 Task: Create in the project ZeroG and in the Backlog issue 'Develop a new tool for automated testing of security vulnerabilities in web applications' a child issue 'Serverless computing application monitoring and alerting optimization', and assign it to team member softage.2@softage.net.
Action: Mouse moved to (192, 58)
Screenshot: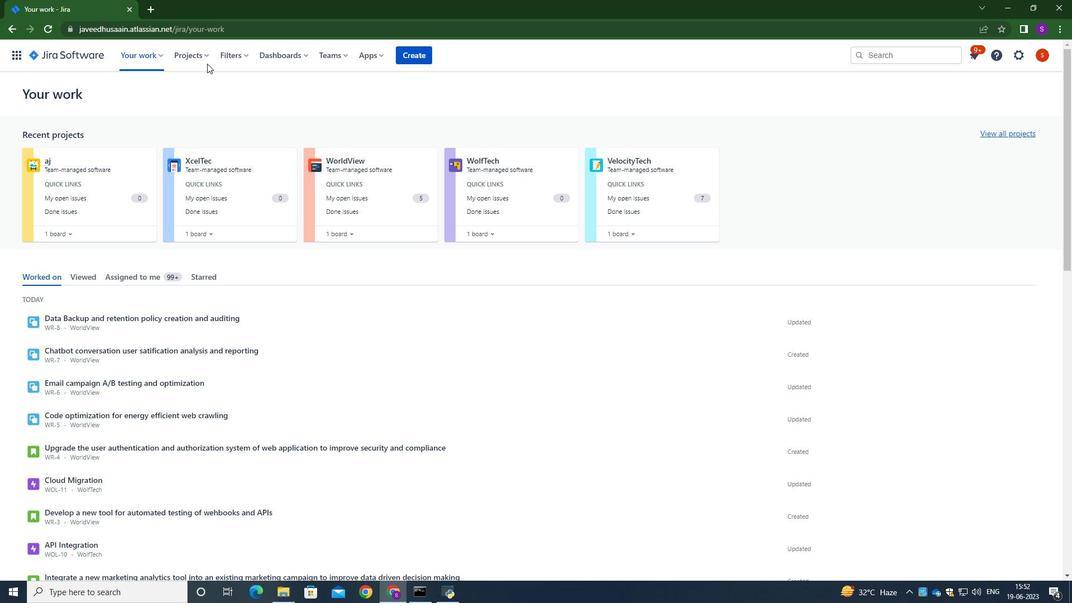 
Action: Mouse pressed left at (192, 58)
Screenshot: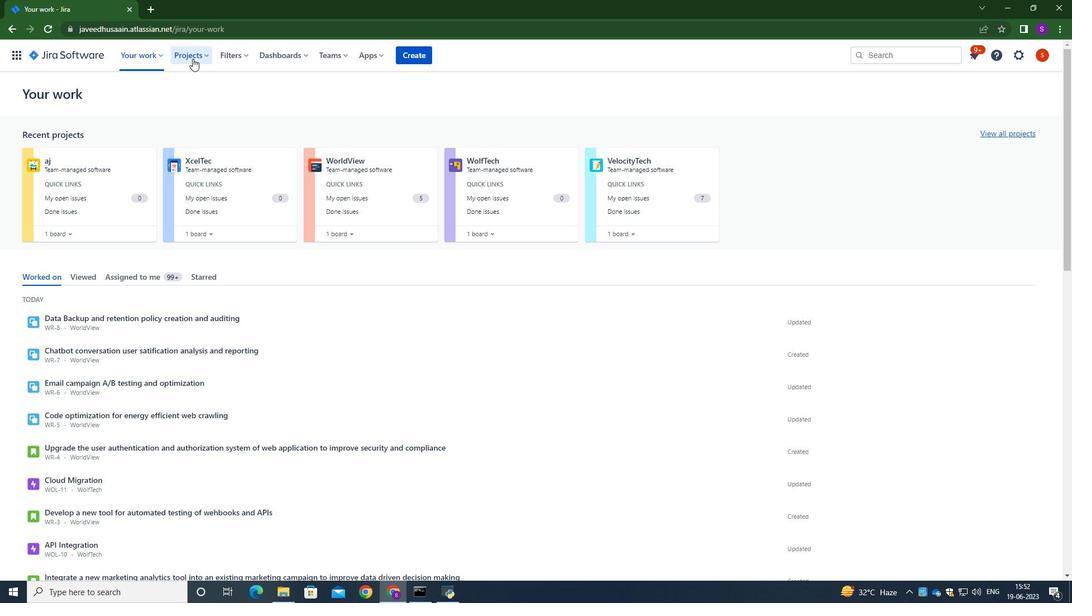 
Action: Mouse moved to (215, 110)
Screenshot: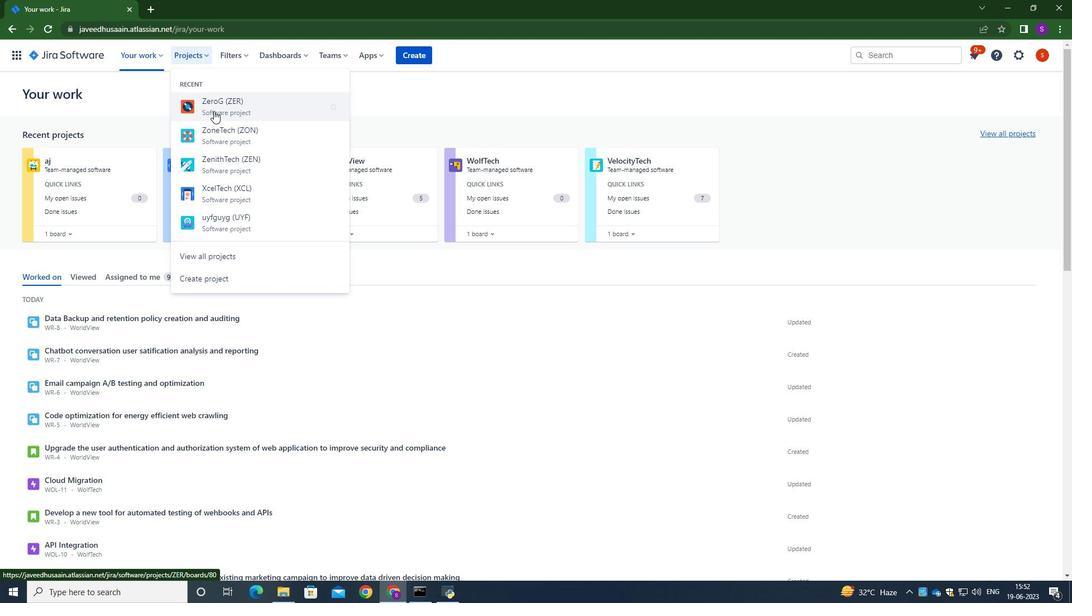 
Action: Mouse pressed left at (215, 110)
Screenshot: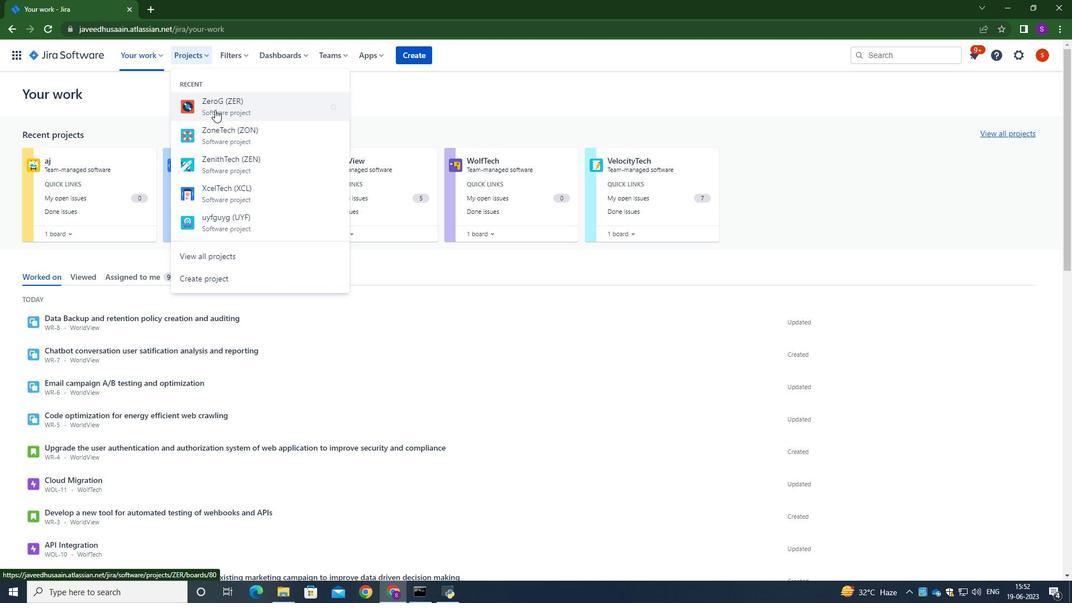 
Action: Mouse moved to (74, 177)
Screenshot: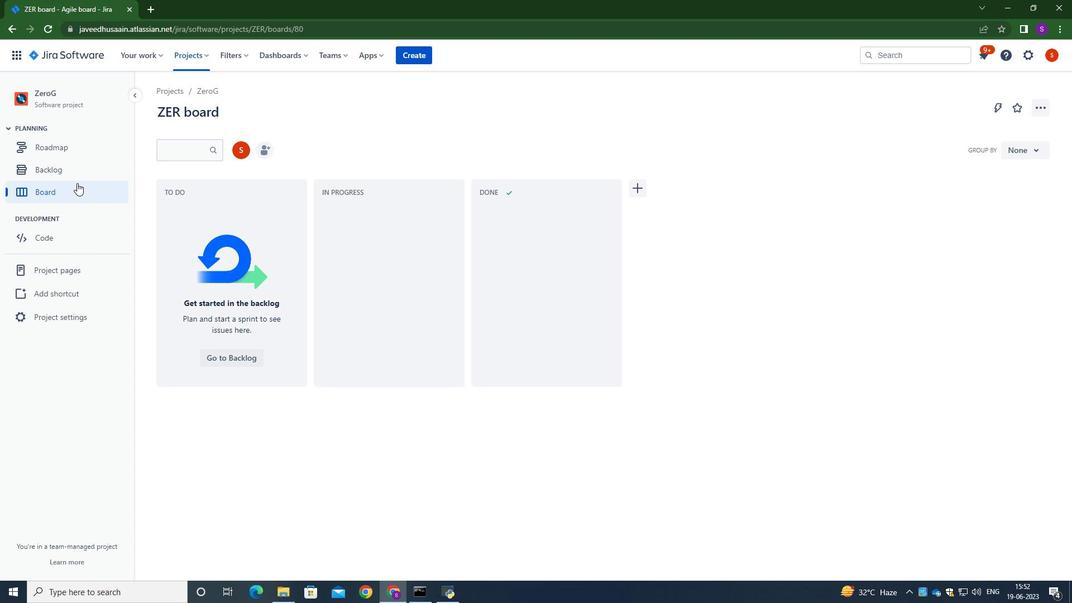 
Action: Mouse pressed left at (74, 177)
Screenshot: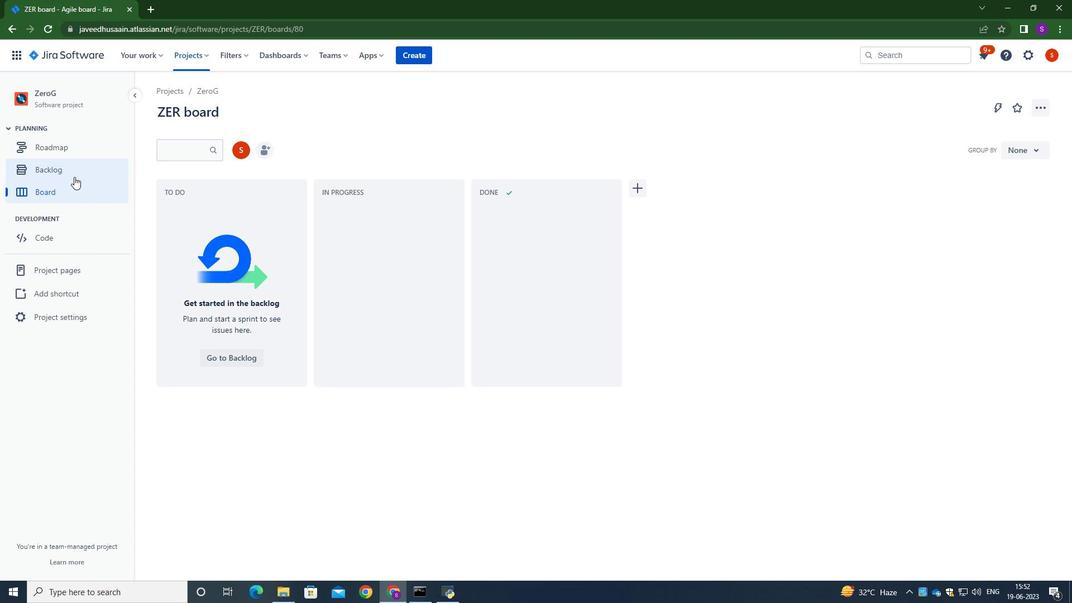 
Action: Mouse moved to (365, 243)
Screenshot: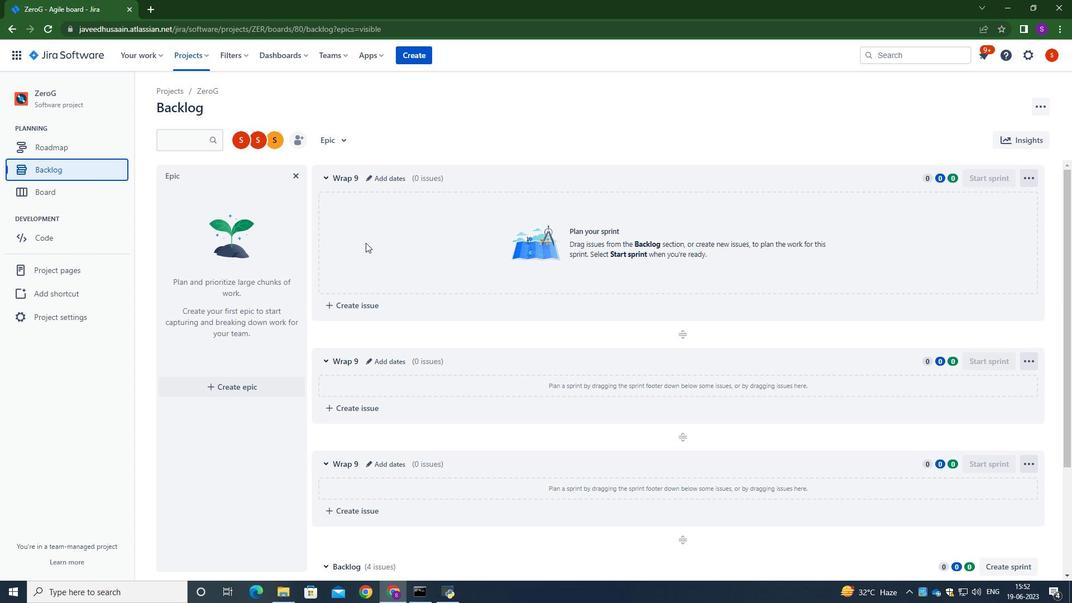 
Action: Mouse scrolled (365, 242) with delta (0, 0)
Screenshot: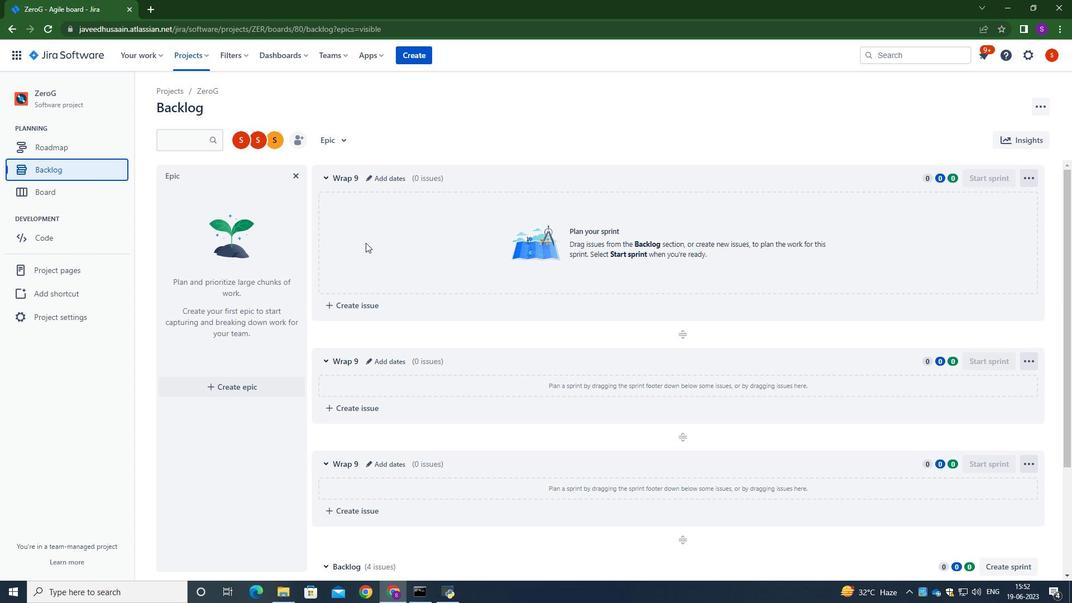 
Action: Mouse moved to (365, 245)
Screenshot: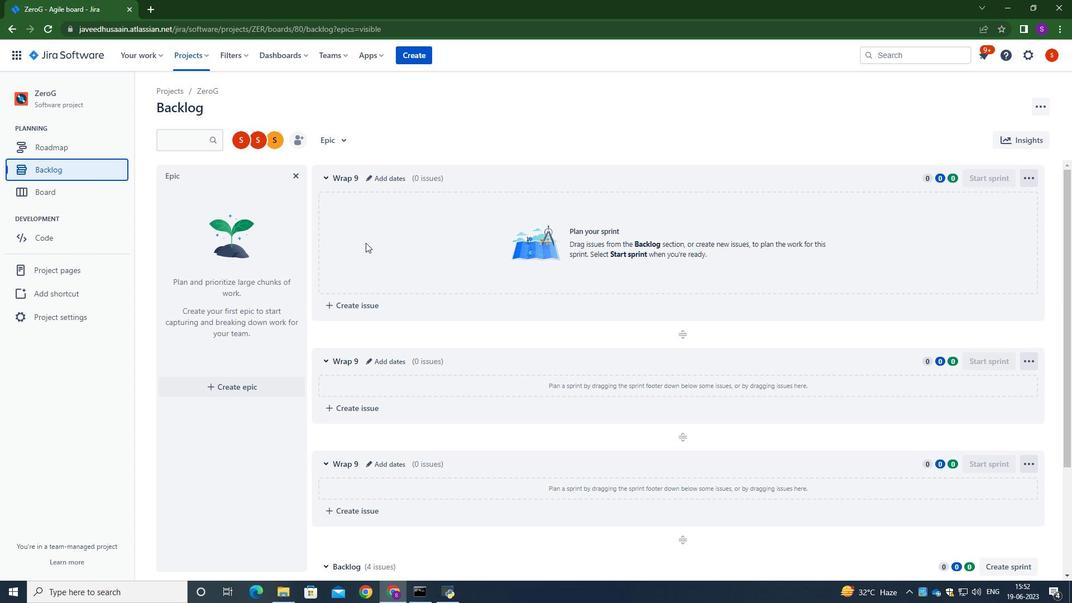 
Action: Mouse scrolled (365, 244) with delta (0, 0)
Screenshot: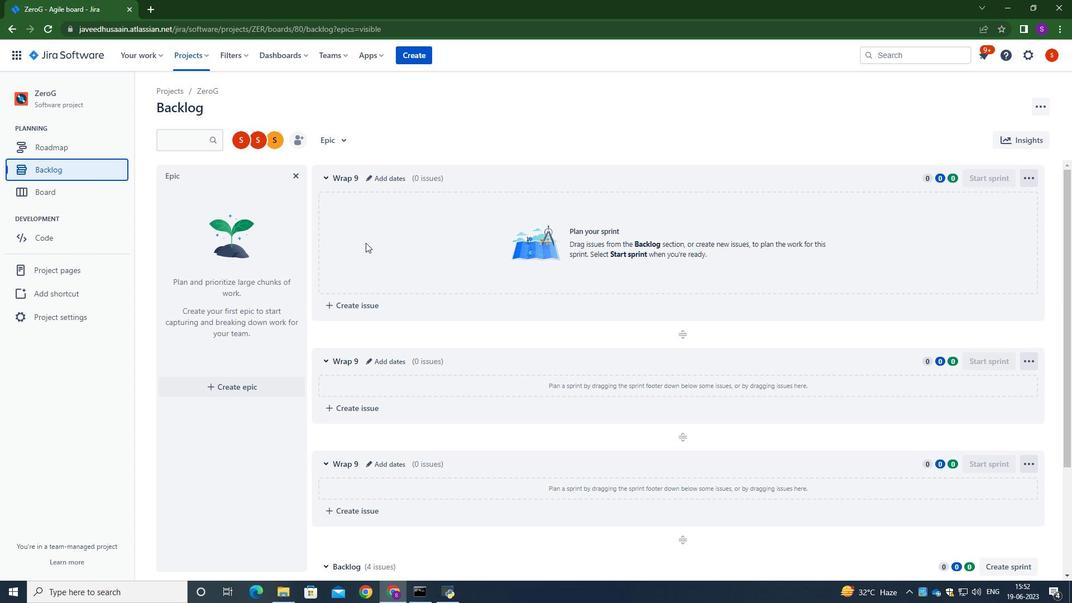 
Action: Mouse scrolled (365, 244) with delta (0, 0)
Screenshot: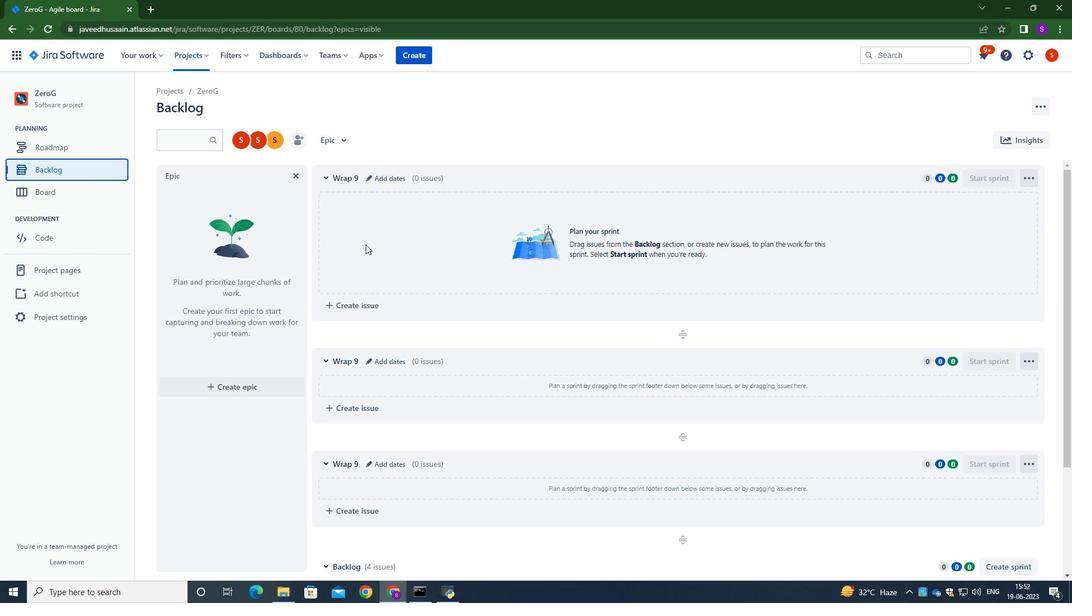 
Action: Mouse scrolled (365, 244) with delta (0, 0)
Screenshot: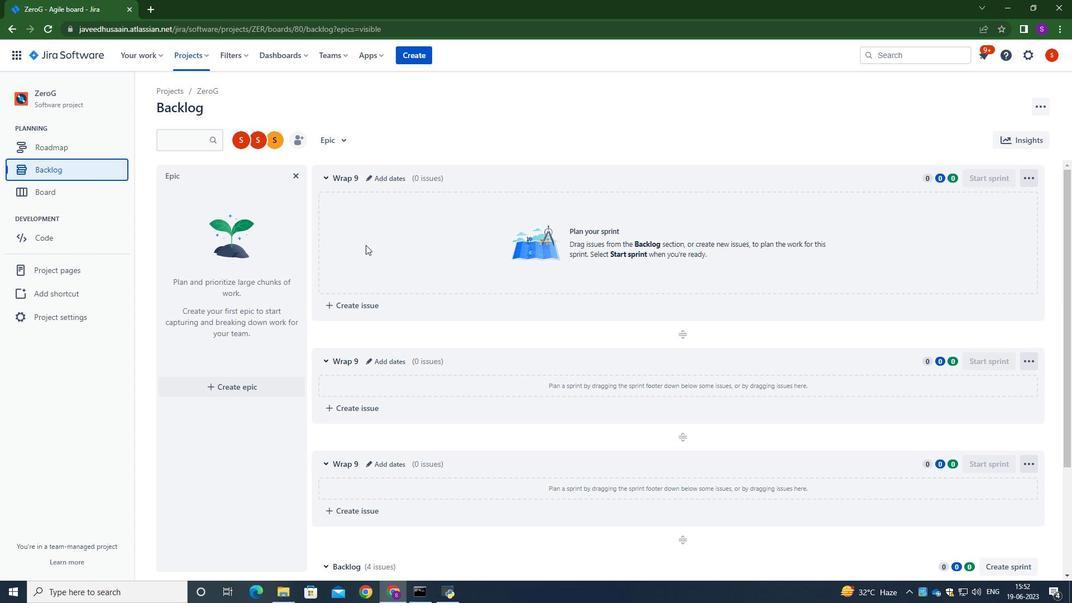 
Action: Mouse scrolled (365, 244) with delta (0, 0)
Screenshot: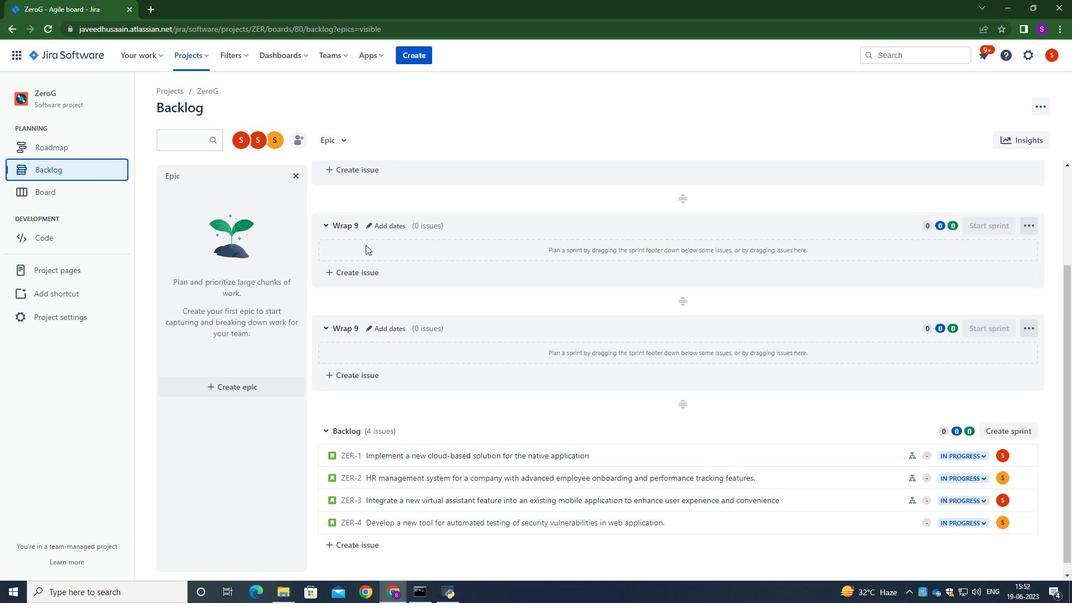 
Action: Mouse moved to (365, 245)
Screenshot: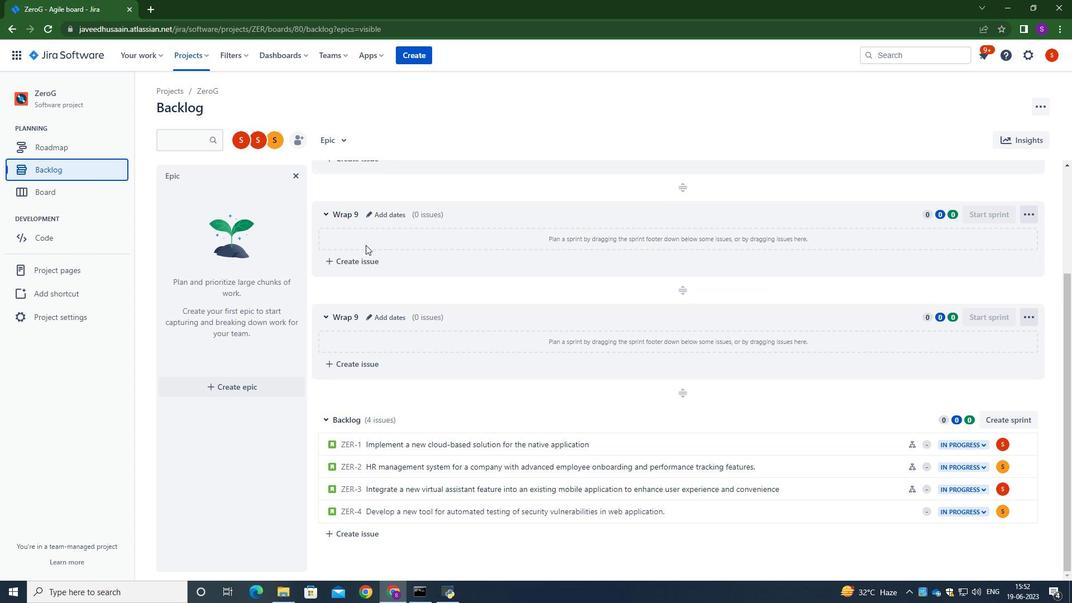 
Action: Mouse scrolled (365, 245) with delta (0, 0)
Screenshot: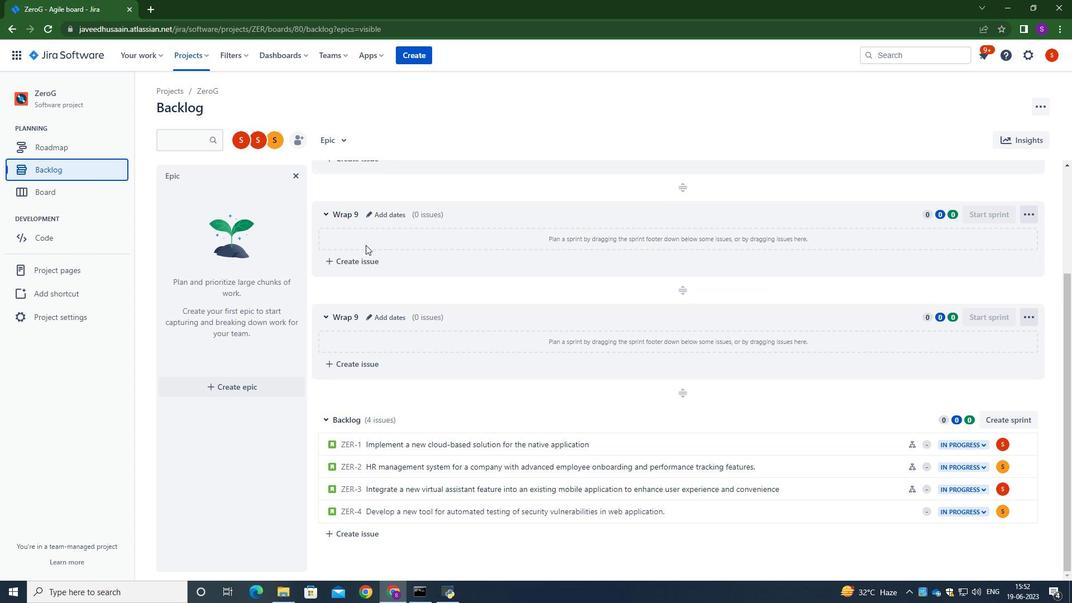 
Action: Mouse moved to (365, 246)
Screenshot: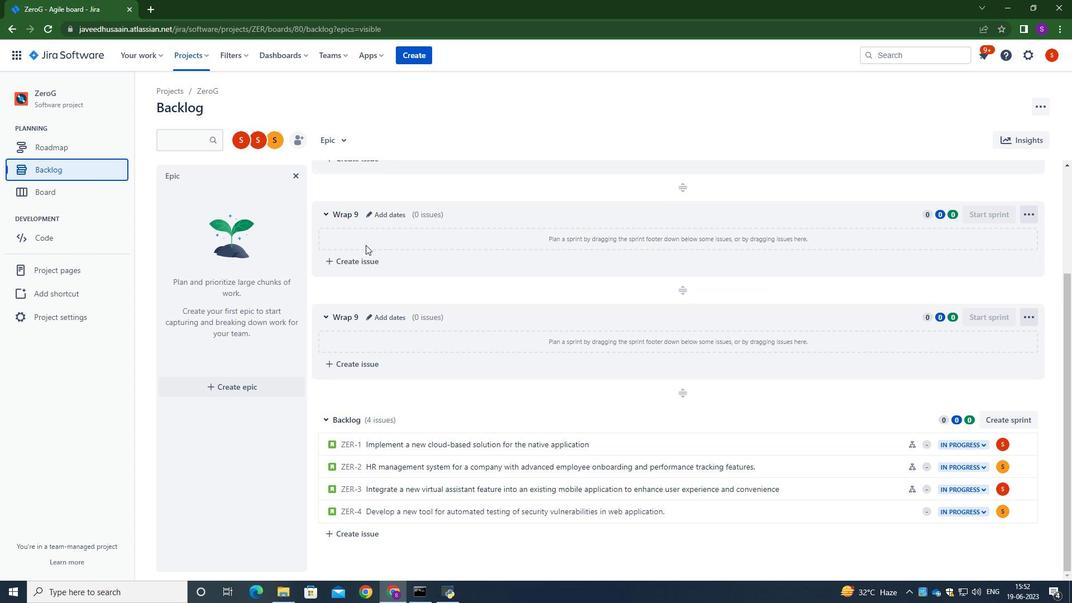 
Action: Mouse scrolled (365, 245) with delta (0, 0)
Screenshot: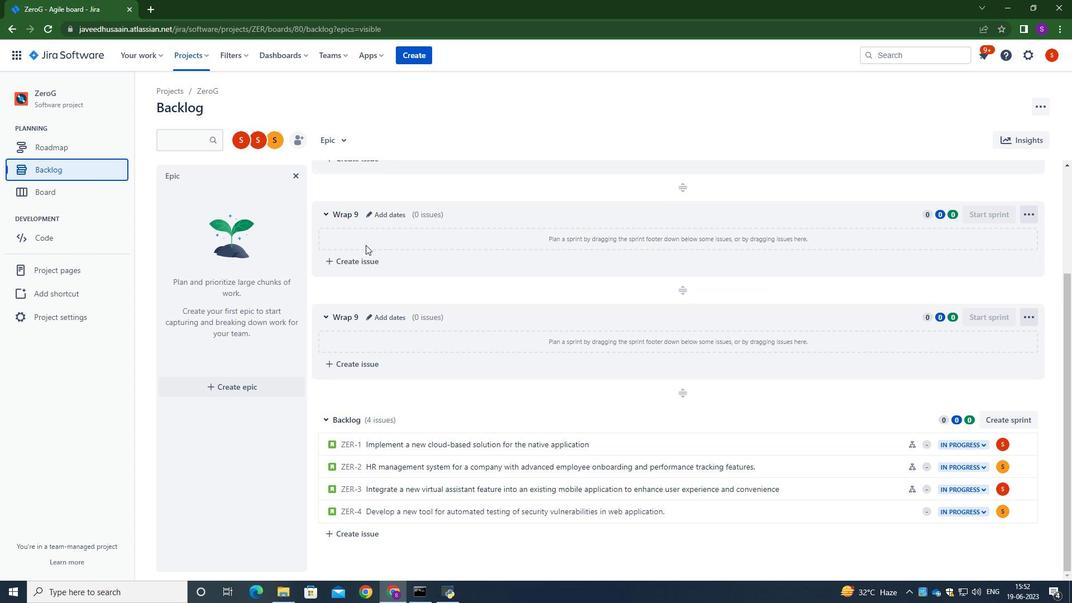
Action: Mouse scrolled (365, 245) with delta (0, 0)
Screenshot: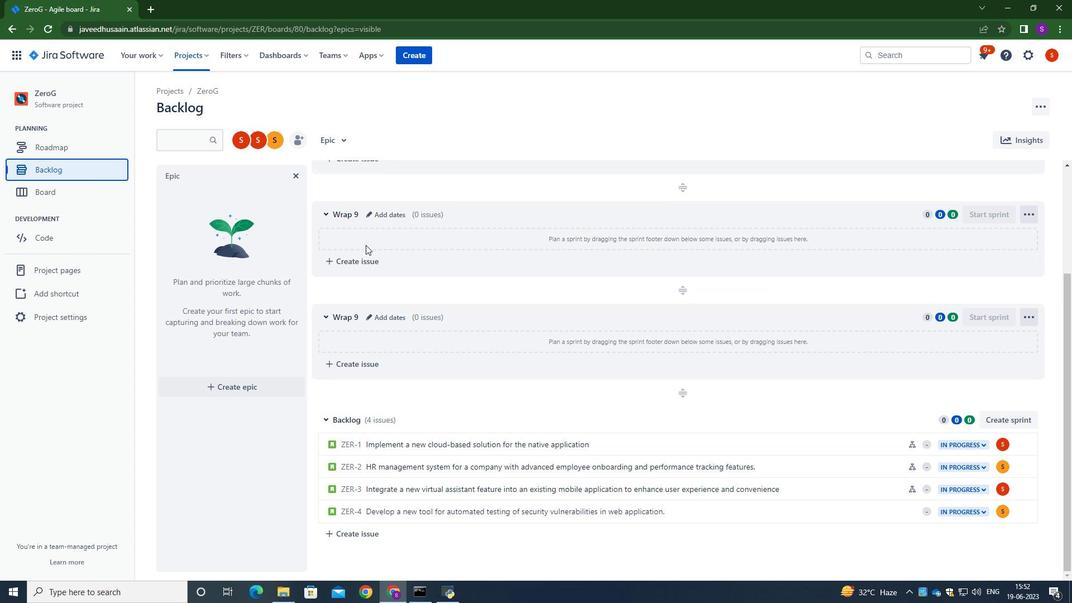 
Action: Mouse scrolled (365, 245) with delta (0, 0)
Screenshot: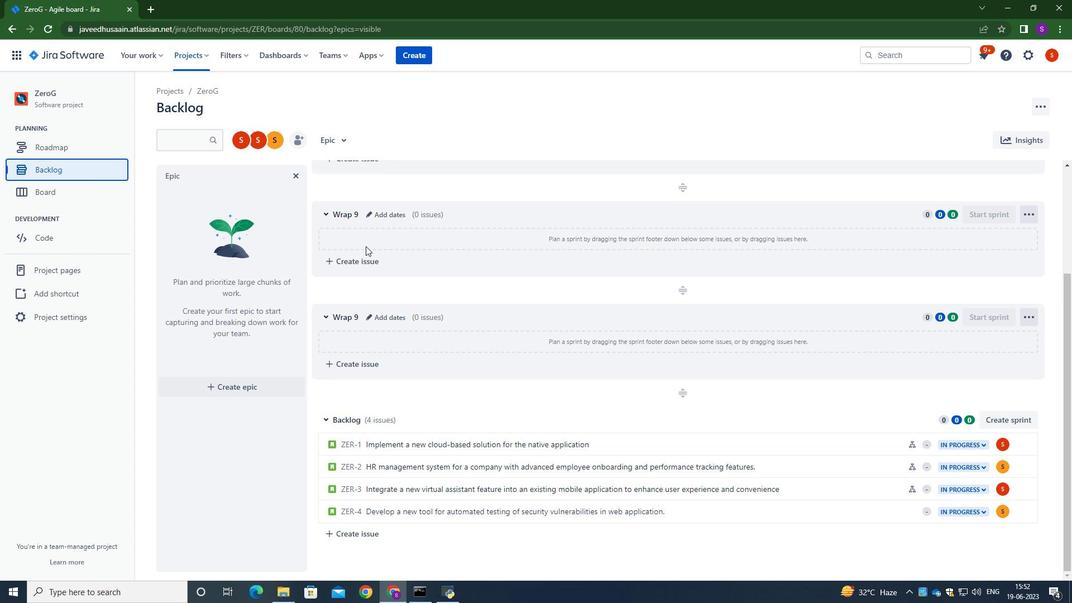 
Action: Mouse moved to (413, 512)
Screenshot: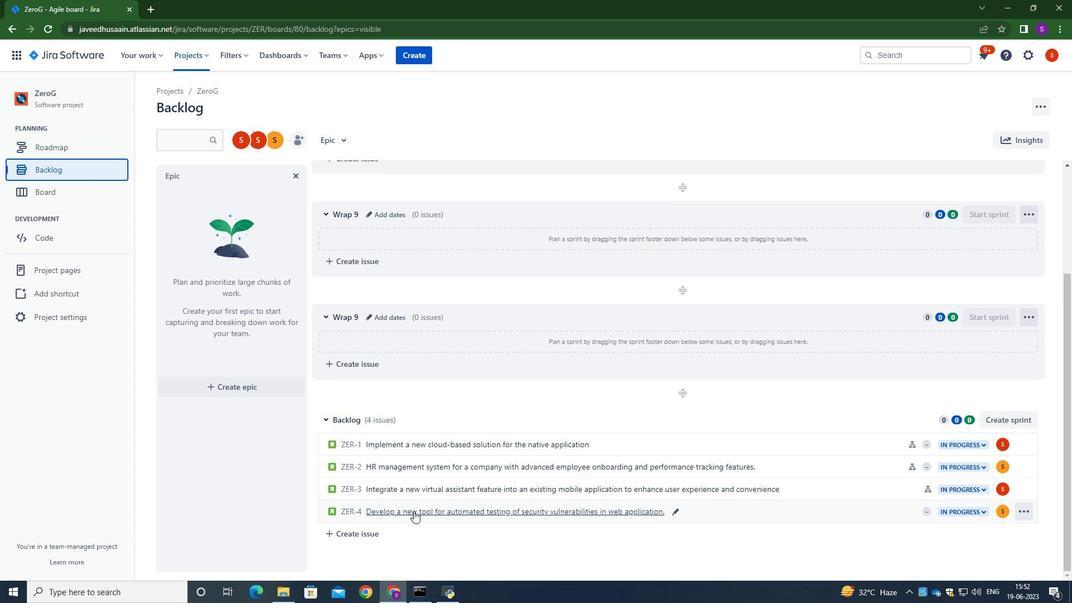 
Action: Mouse pressed left at (413, 512)
Screenshot: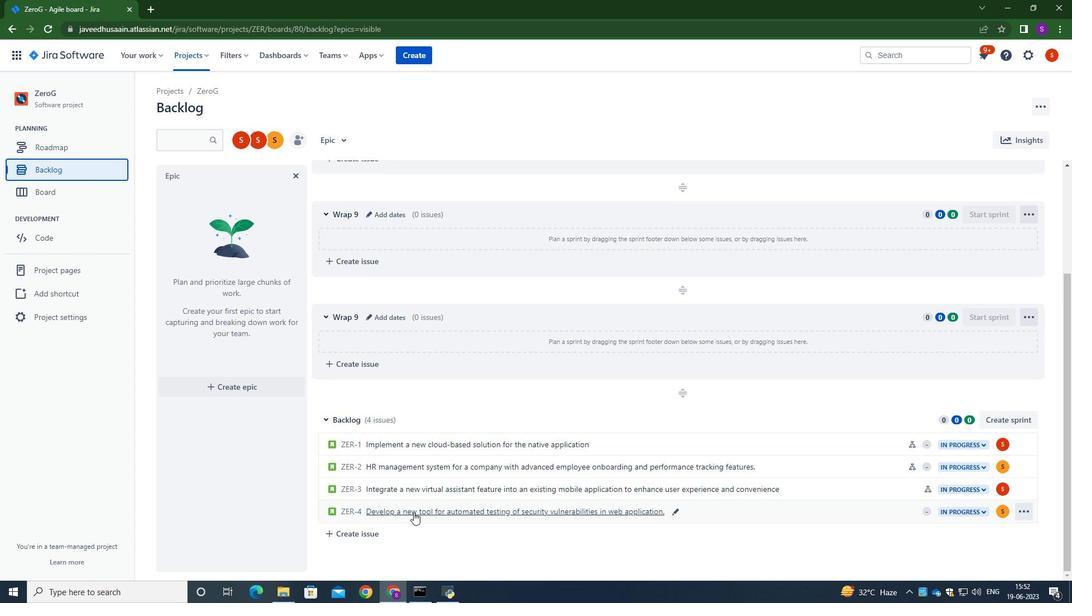 
Action: Mouse moved to (876, 348)
Screenshot: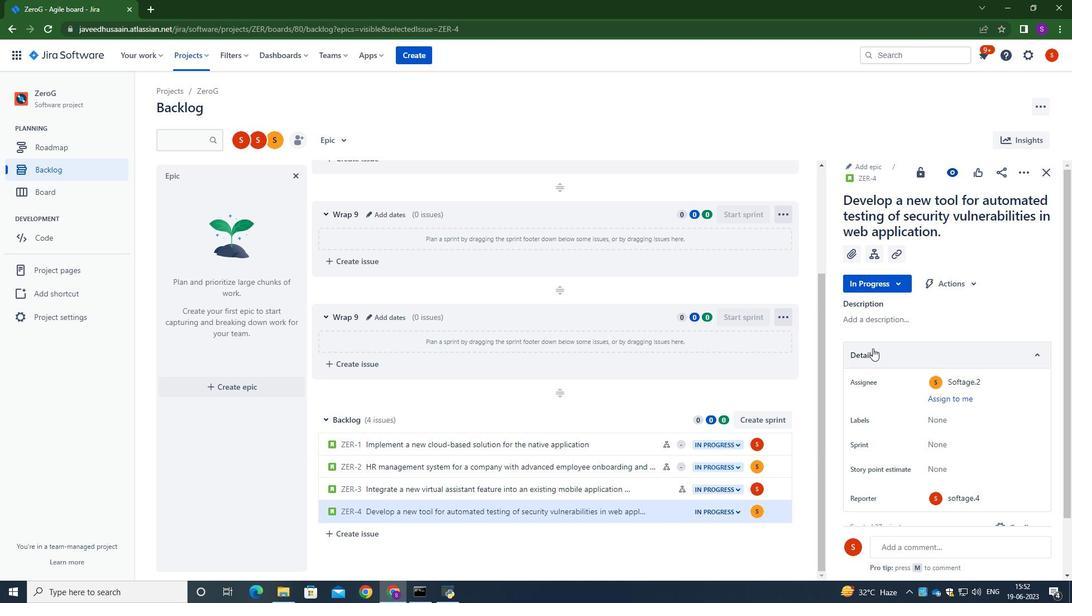 
Action: Mouse scrolled (876, 347) with delta (0, 0)
Screenshot: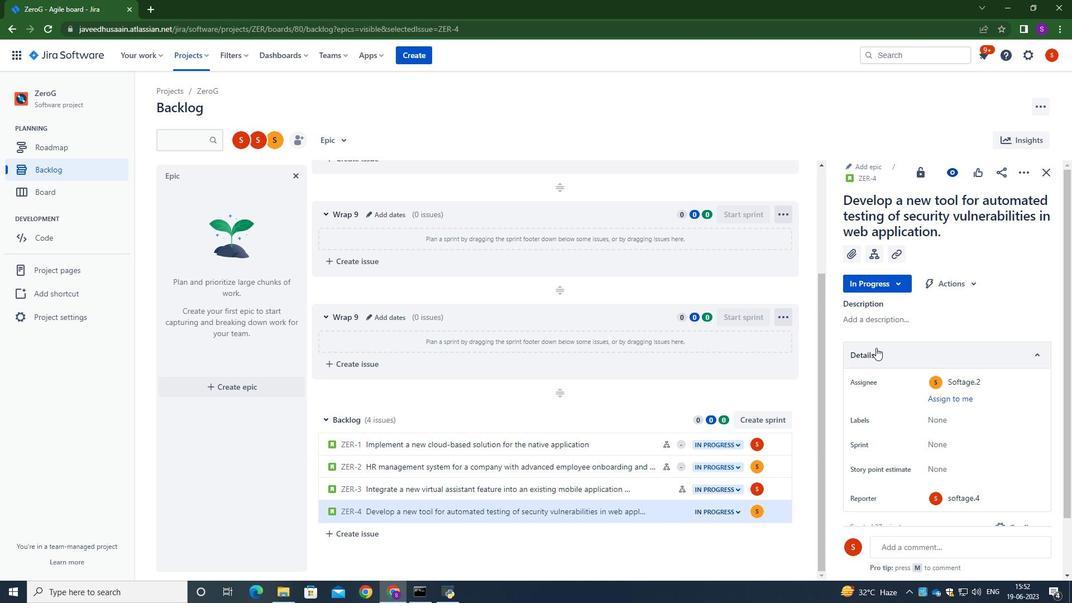 
Action: Mouse moved to (931, 294)
Screenshot: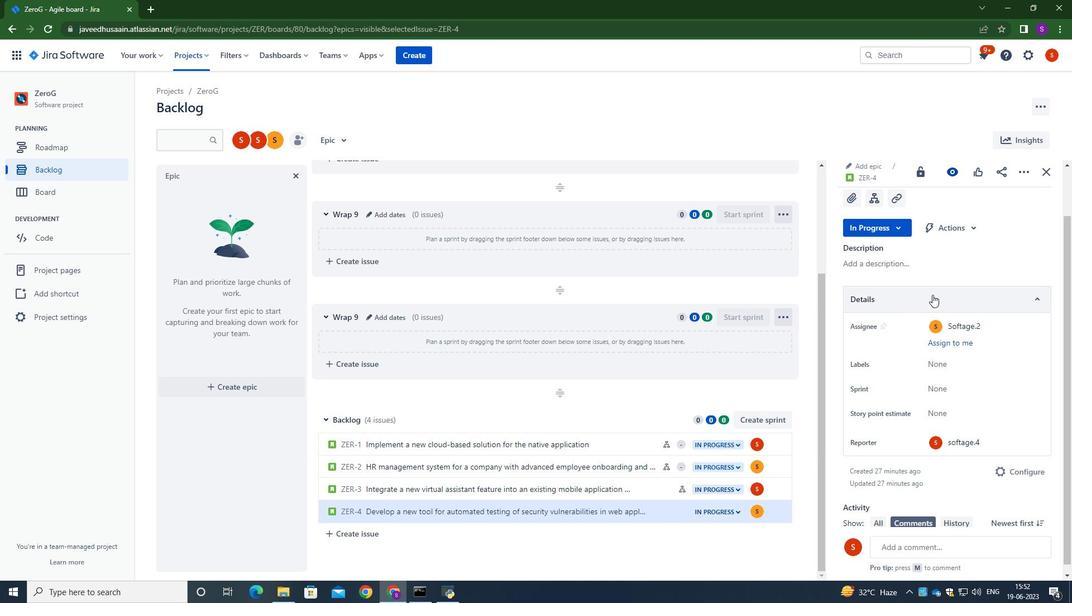
Action: Mouse scrolled (931, 295) with delta (0, 0)
Screenshot: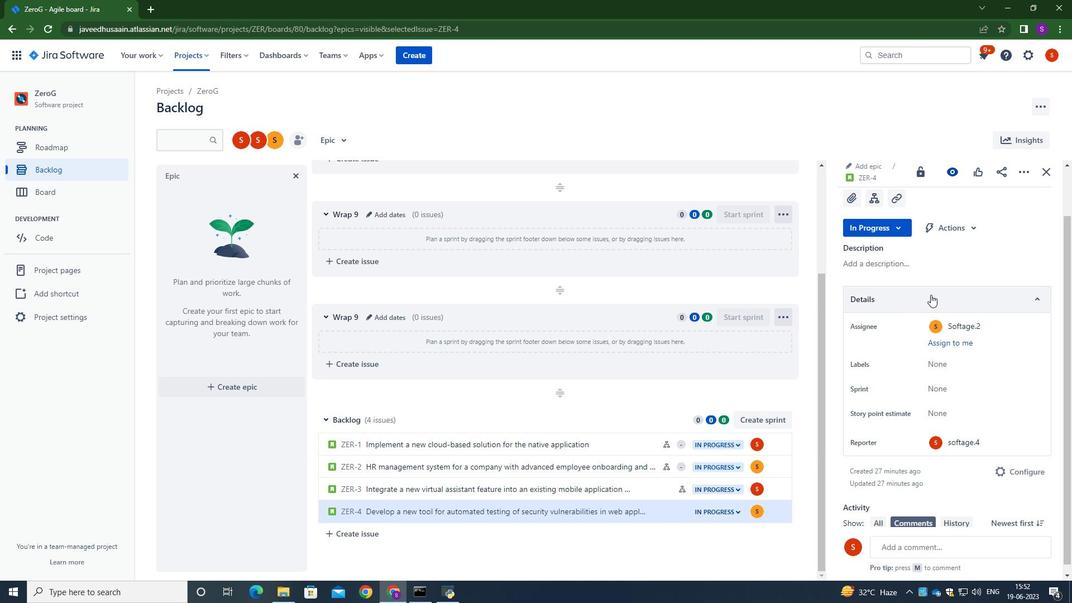 
Action: Mouse scrolled (931, 295) with delta (0, 0)
Screenshot: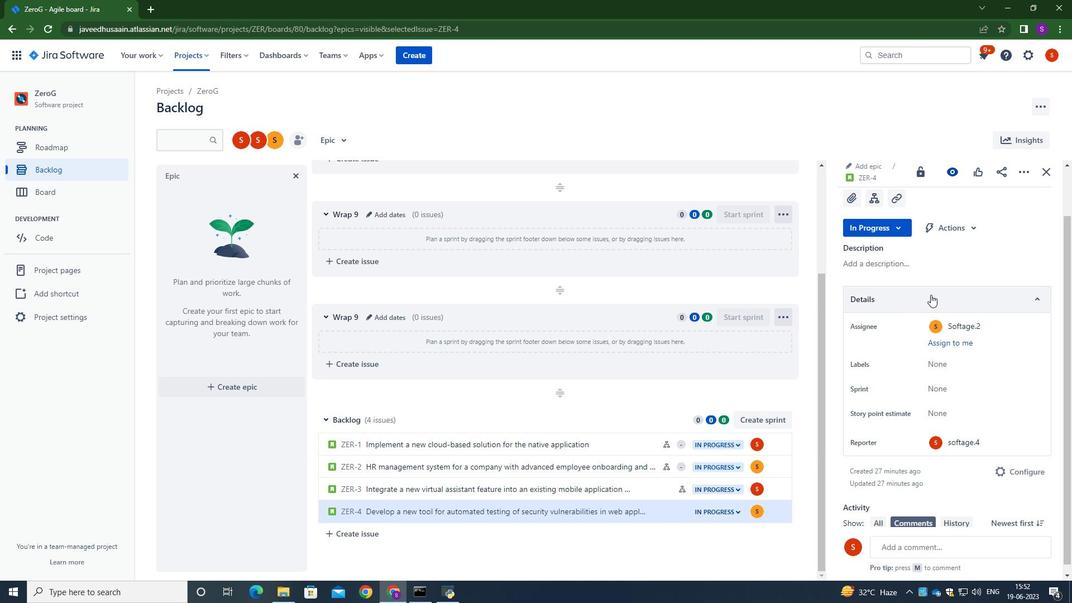 
Action: Mouse scrolled (931, 295) with delta (0, 0)
Screenshot: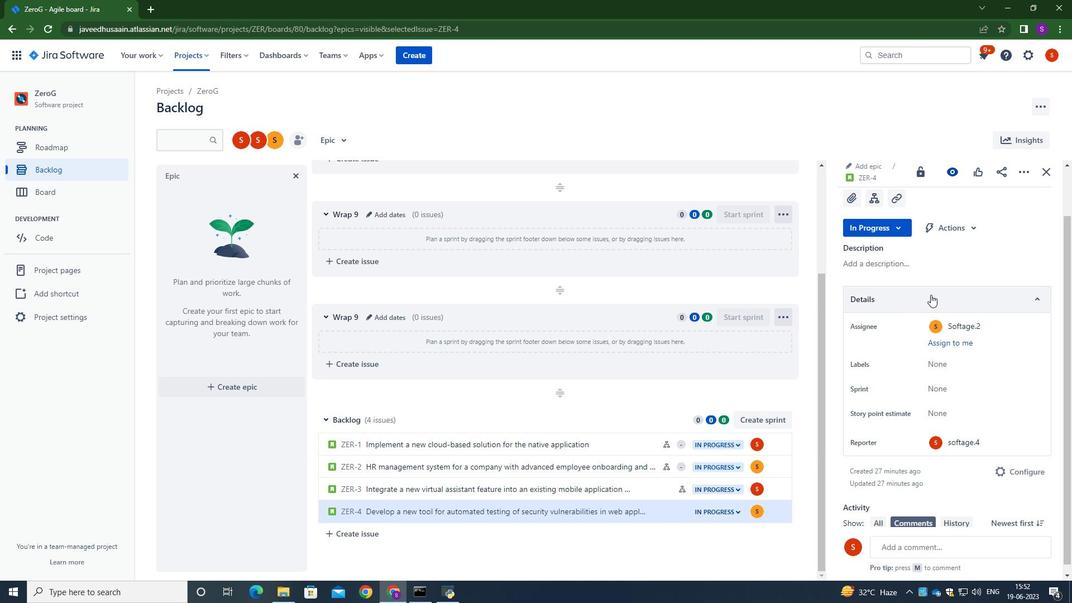 
Action: Mouse moved to (868, 254)
Screenshot: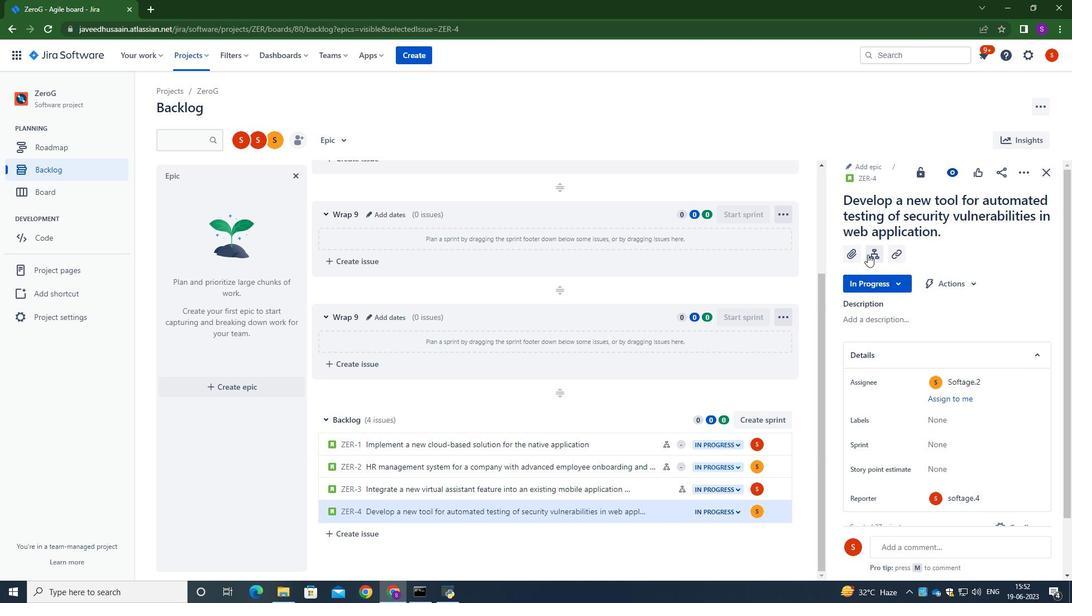 
Action: Mouse pressed left at (868, 254)
Screenshot: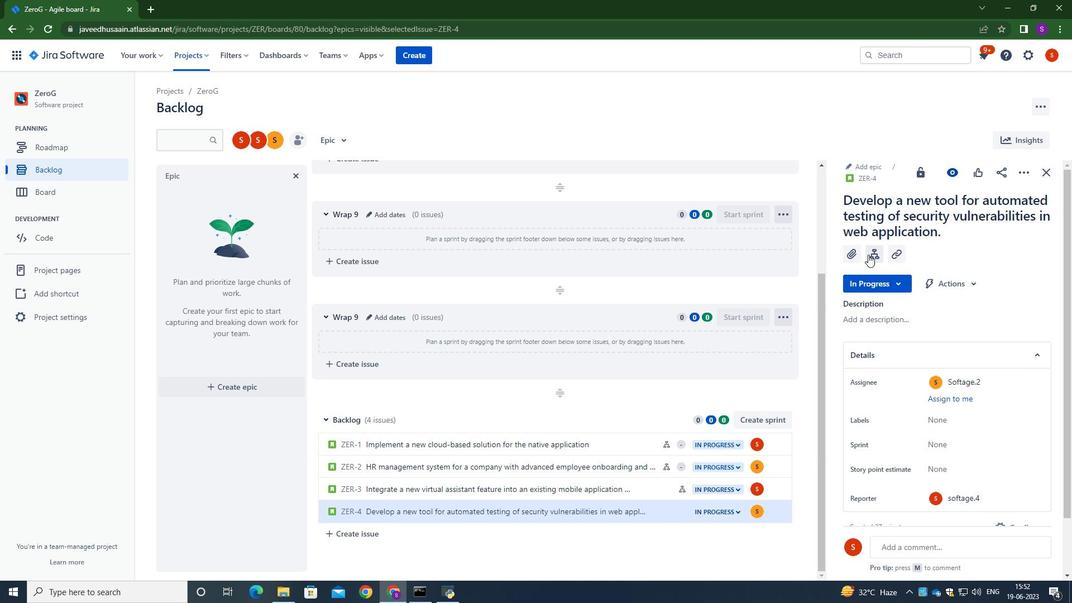 
Action: Mouse moved to (858, 365)
Screenshot: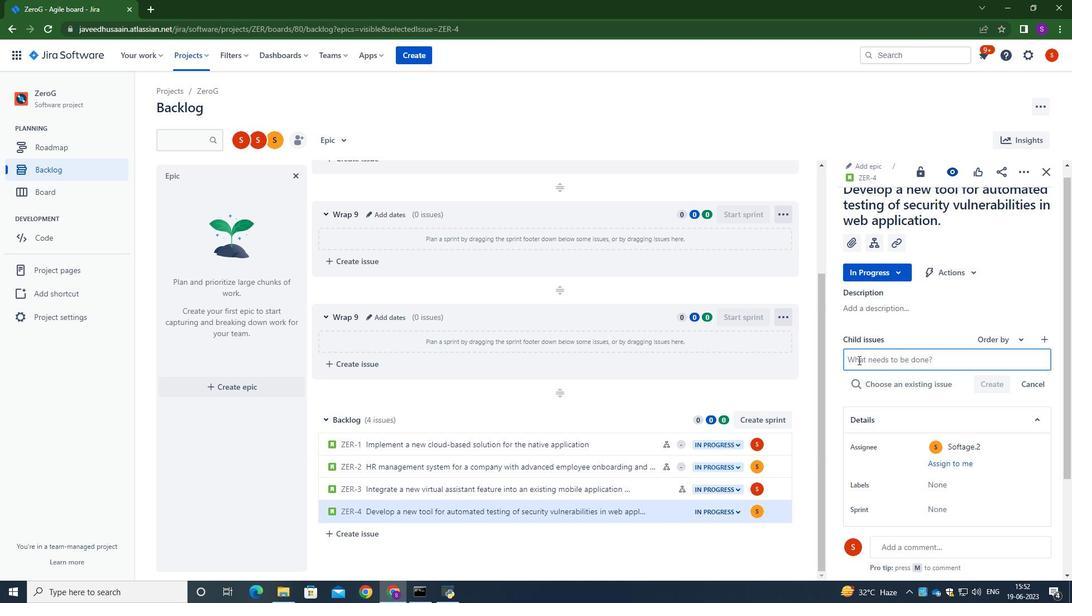 
Action: Mouse pressed left at (858, 365)
Screenshot: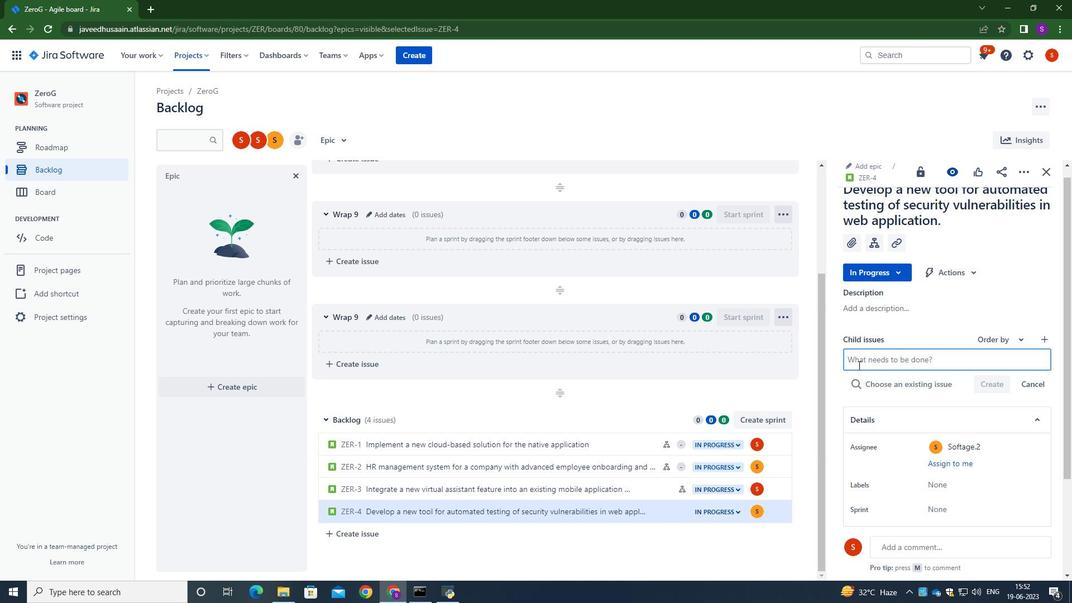 
Action: Key pressed <Key.caps_lock>S<Key.caps_lock>erverless<Key.space>computing<Key.space>application<Key.space>mi<Key.backspace>onitoring<Key.space>and<Key.space>alerting<Key.space>optimization.
Screenshot: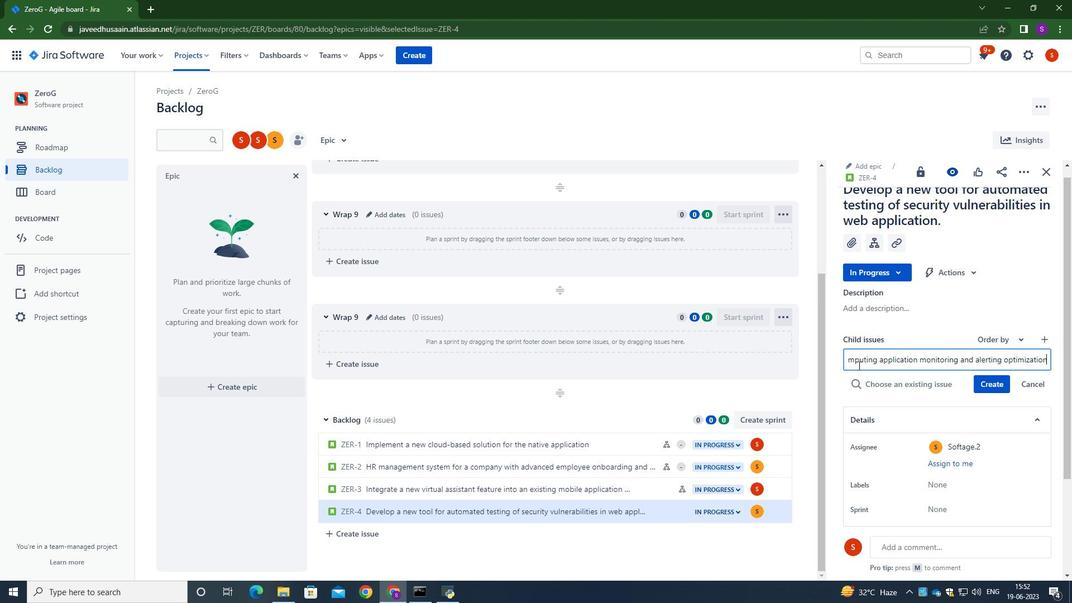 
Action: Mouse moved to (992, 383)
Screenshot: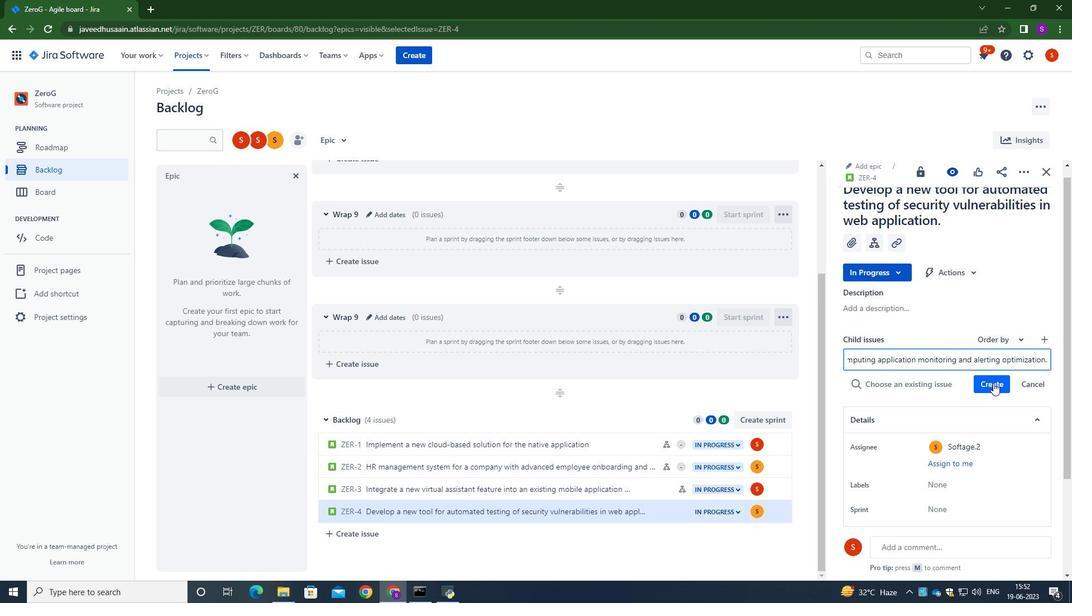 
Action: Mouse pressed left at (992, 383)
Screenshot: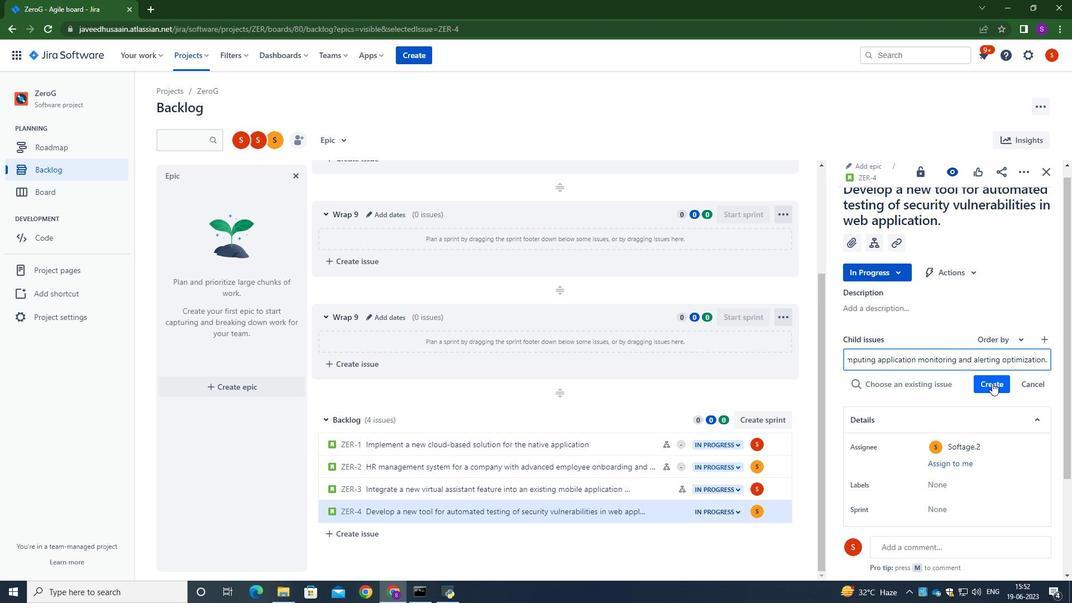 
Action: Mouse moved to (1003, 367)
Screenshot: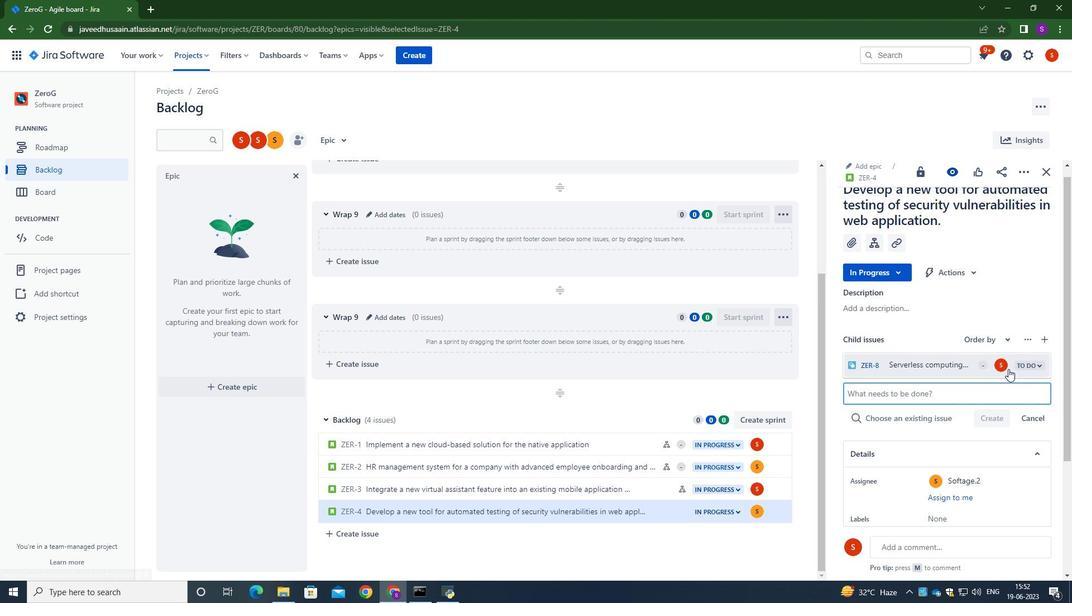
Action: Mouse pressed left at (1003, 367)
Screenshot: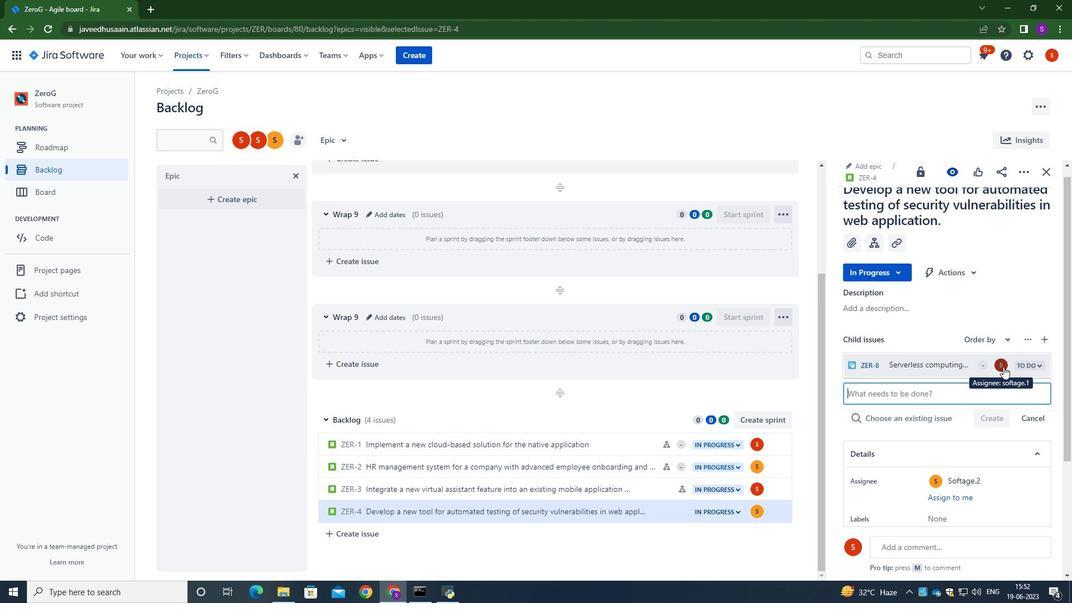 
Action: Mouse moved to (990, 359)
Screenshot: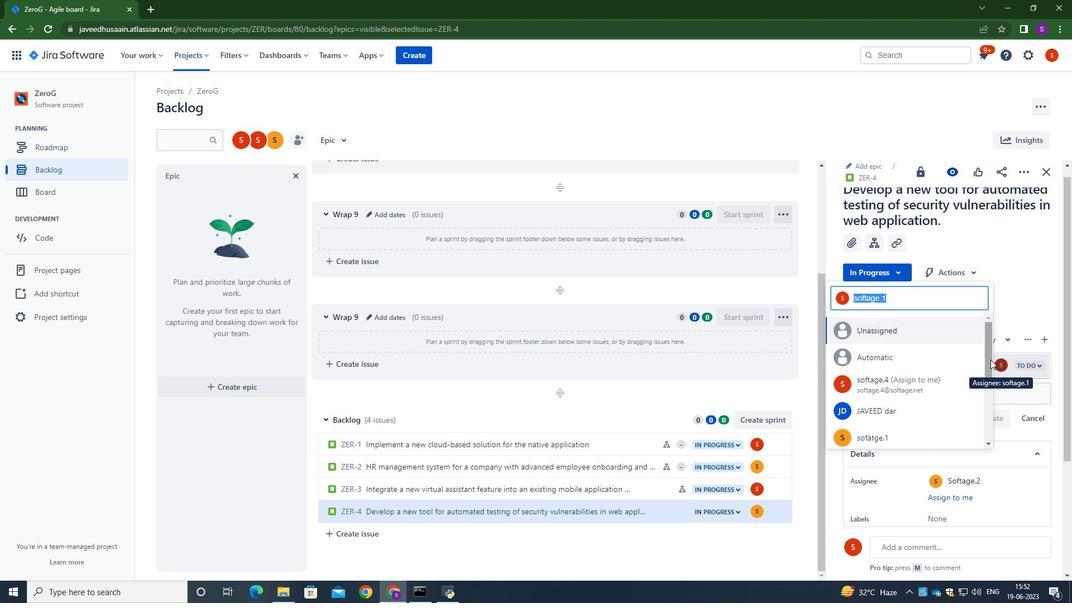 
Action: Key pressed softage.2<Key.shift><Key.shift><Key.shift><Key.shift><Key.shift><Key.shift><Key.shift><Key.shift><Key.shift><Key.shift><Key.shift><Key.shift><Key.shift><Key.shift><Key.shift>@softage.net
Screenshot: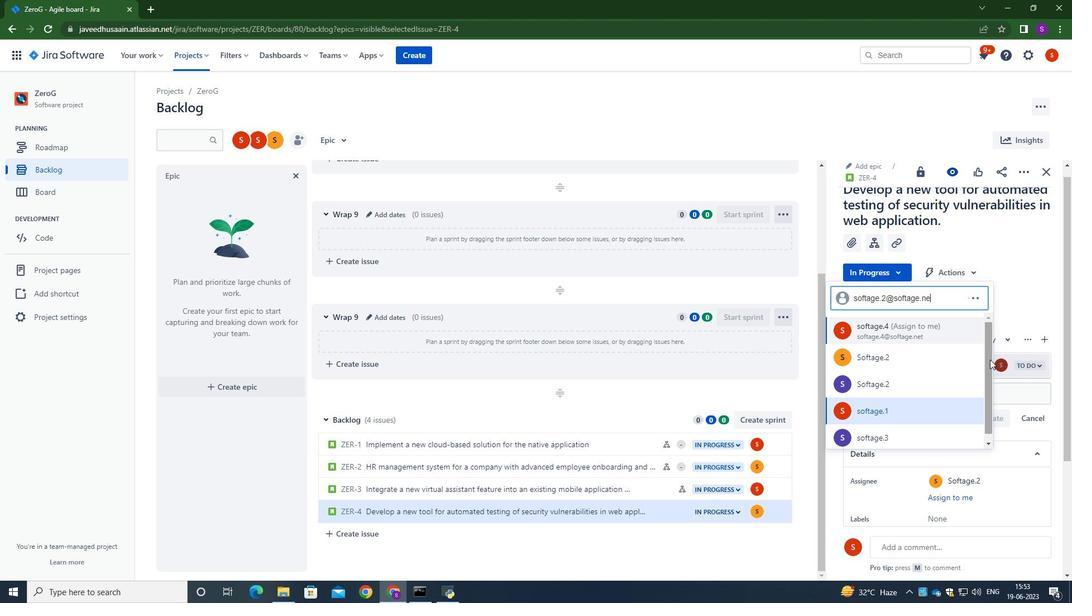 
Action: Mouse moved to (894, 370)
Screenshot: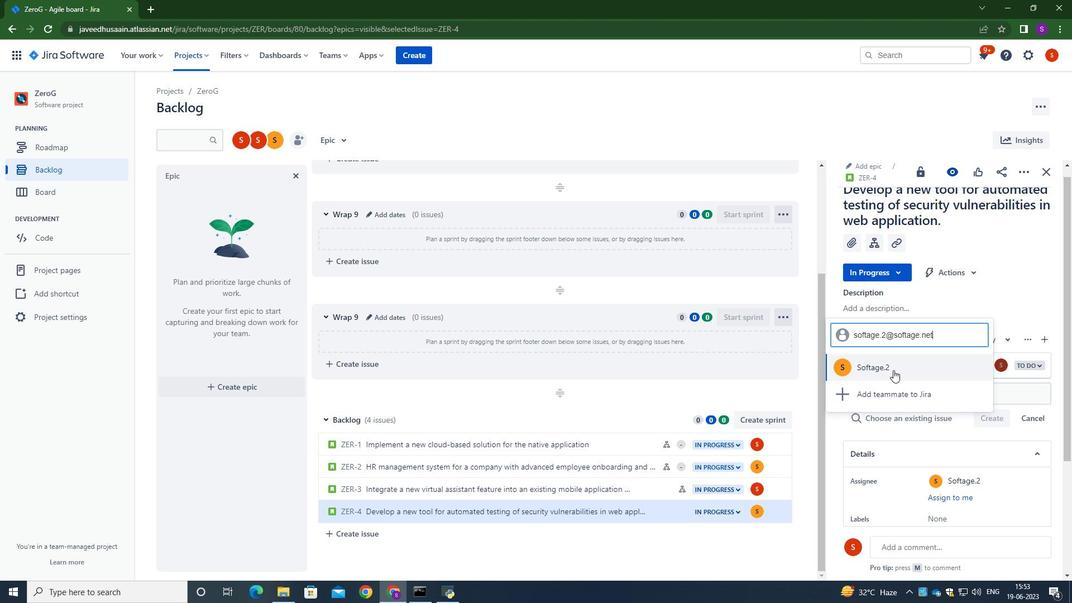 
Action: Mouse pressed left at (894, 370)
Screenshot: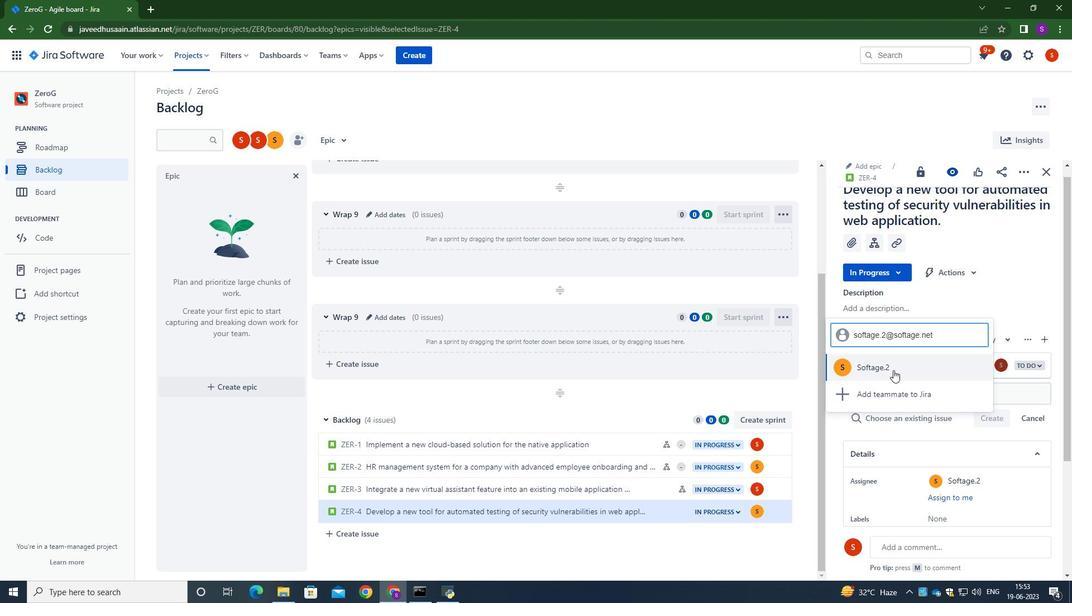 
Action: Mouse moved to (1027, 303)
Screenshot: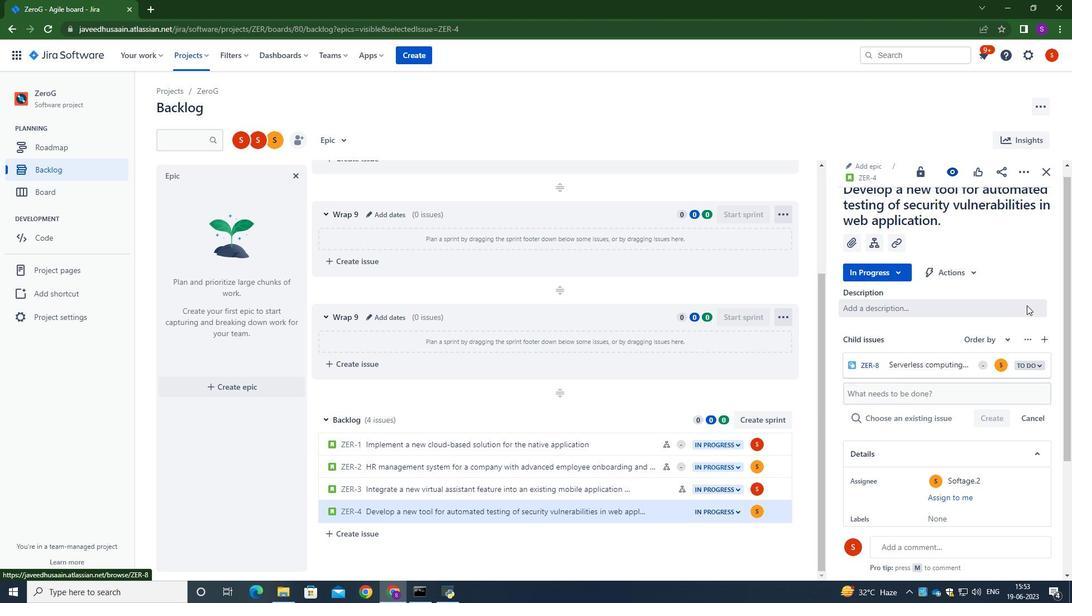 
Action: Mouse pressed left at (1027, 303)
Screenshot: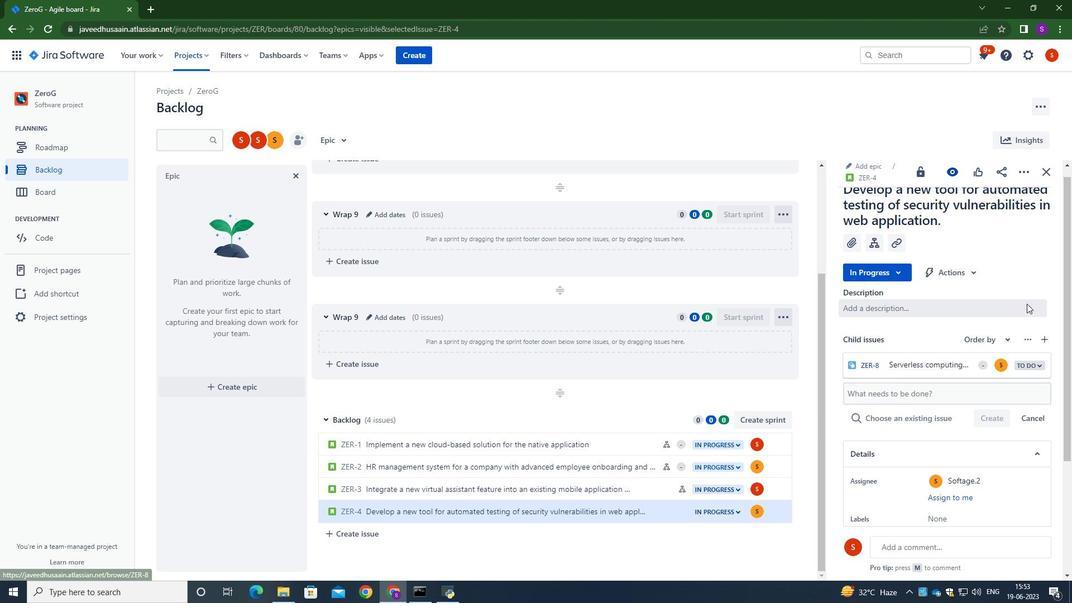 
Action: Mouse moved to (1031, 275)
Screenshot: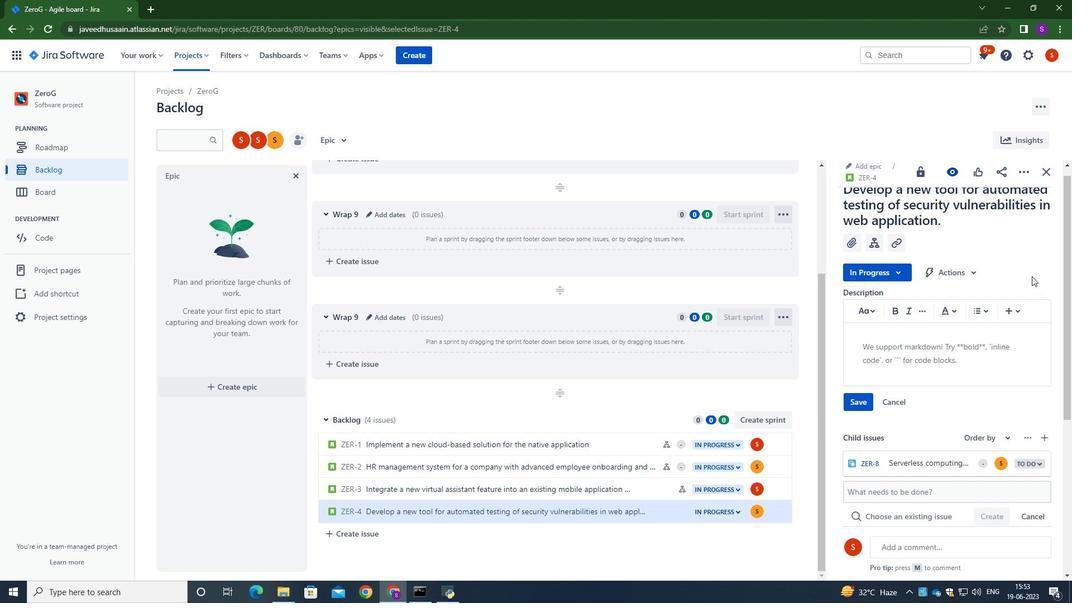 
Action: Mouse pressed left at (1031, 275)
Screenshot: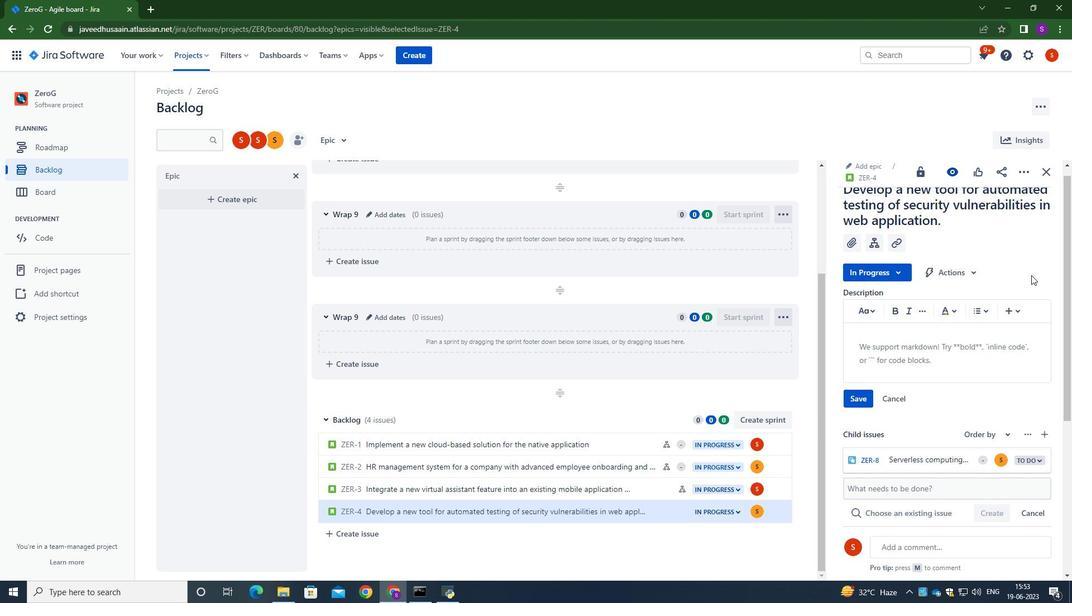 
